 Task: Create a new spreadsheet using the template "Education: Grade Book".
Action: Mouse moved to (34, 60)
Screenshot: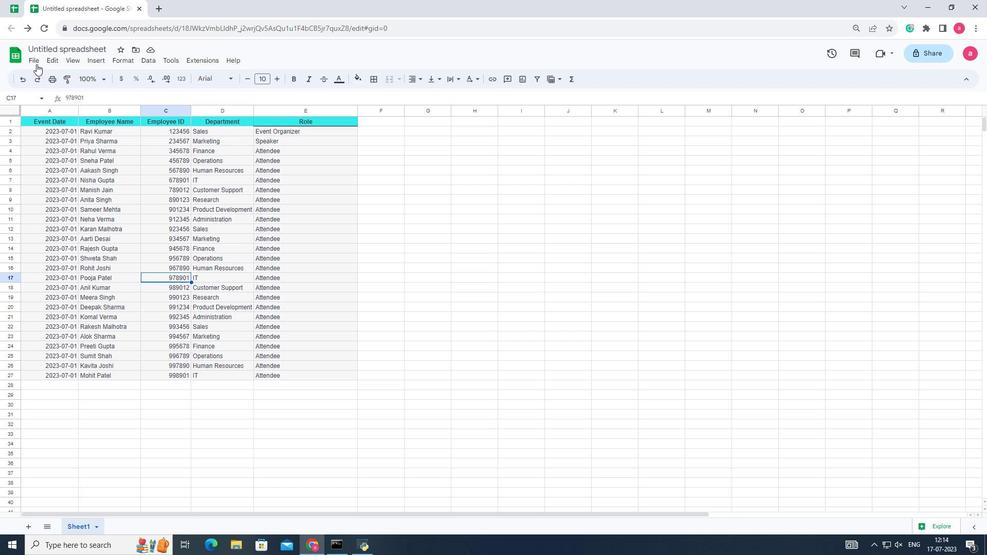 
Action: Mouse pressed left at (34, 60)
Screenshot: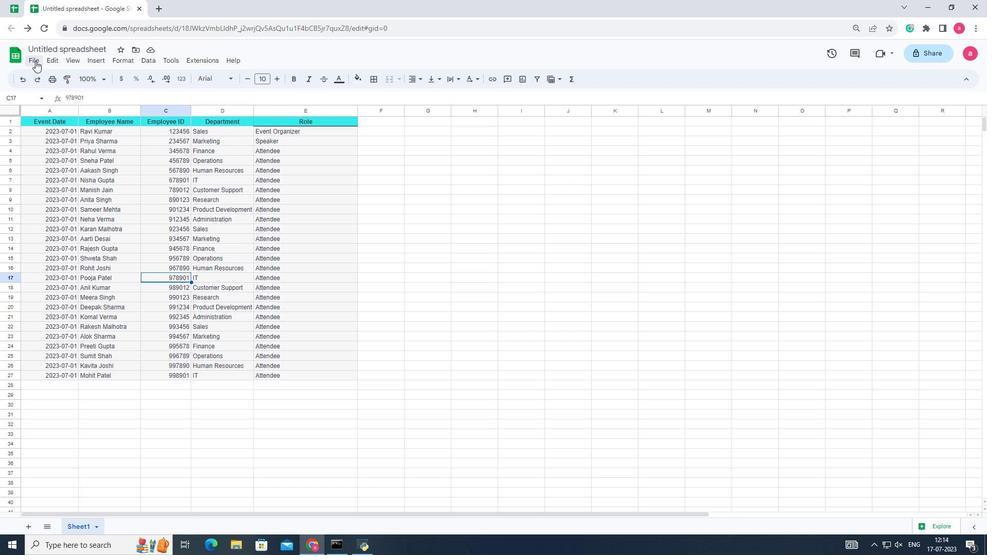 
Action: Mouse moved to (41, 74)
Screenshot: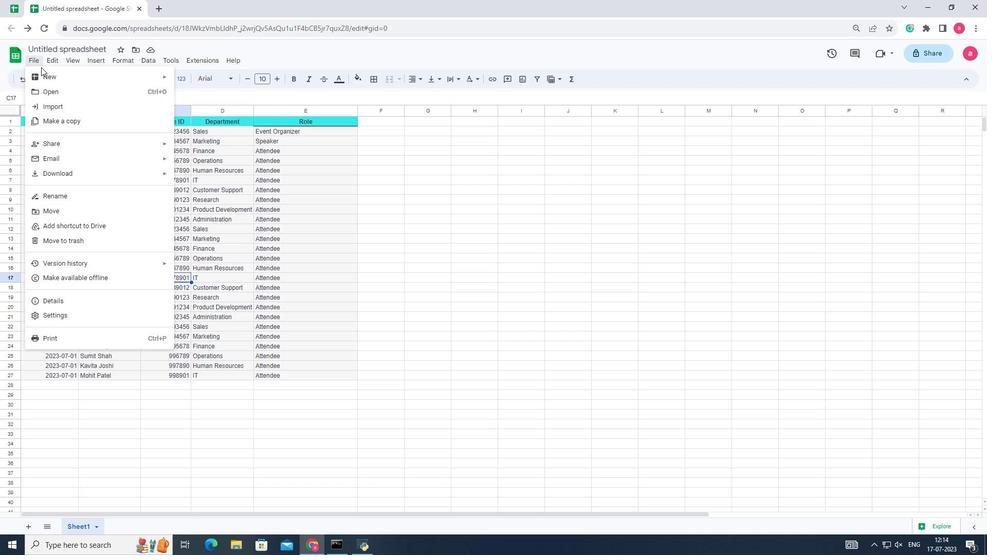
Action: Mouse pressed left at (41, 74)
Screenshot: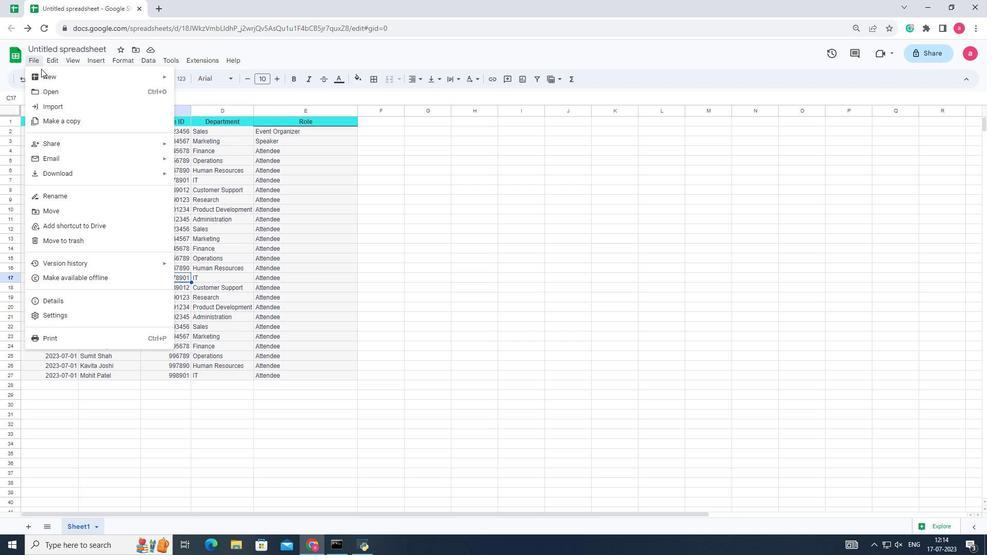 
Action: Mouse moved to (200, 98)
Screenshot: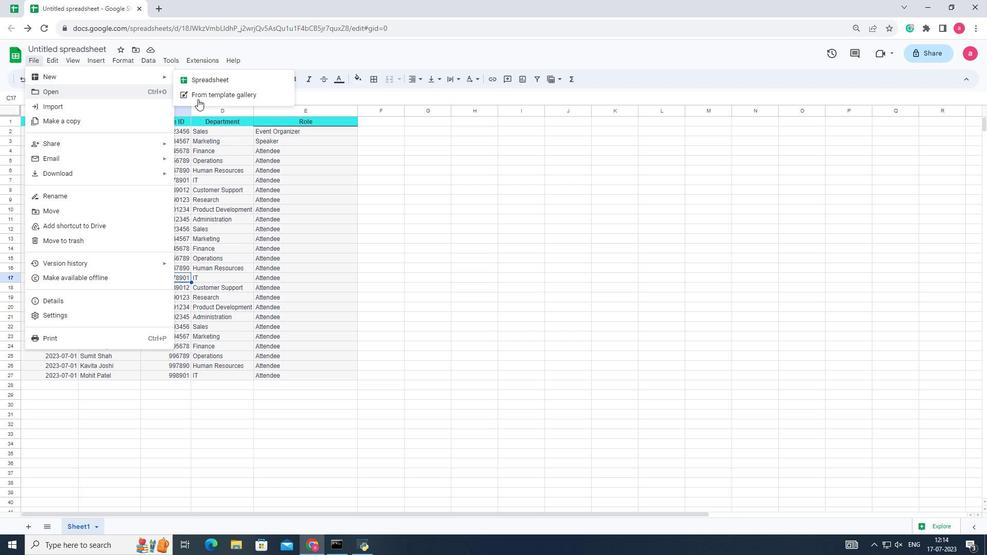
Action: Mouse pressed left at (200, 98)
Screenshot: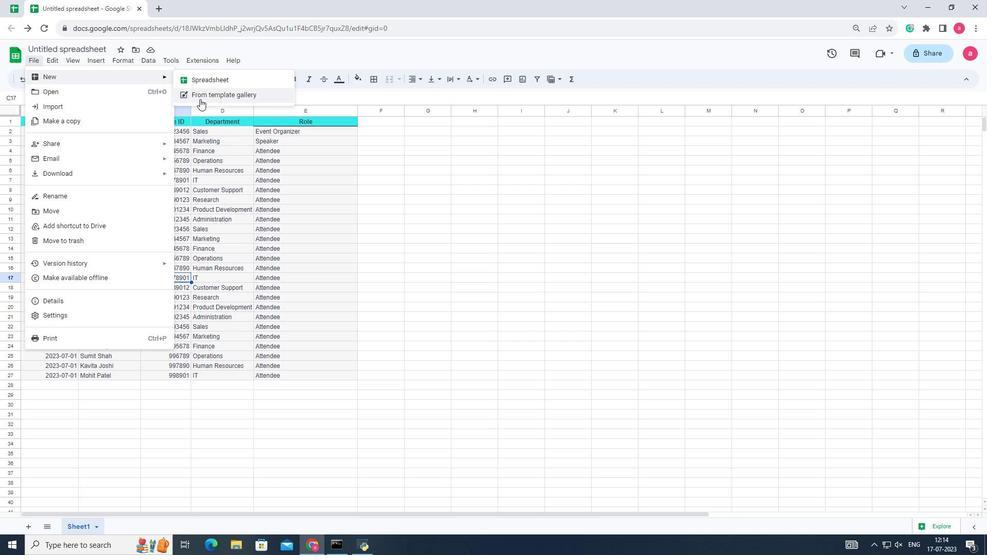 
Action: Mouse moved to (292, 346)
Screenshot: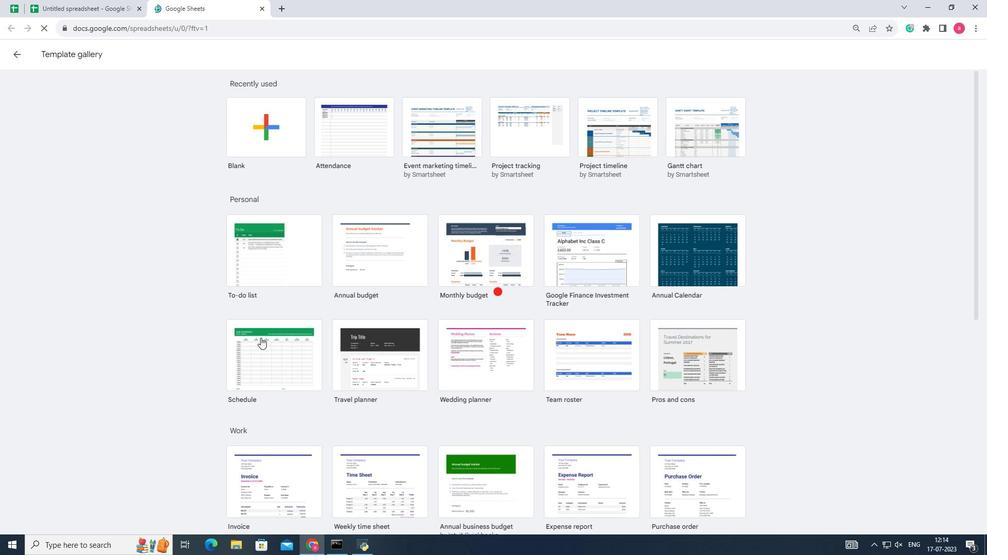 
Action: Mouse scrolled (292, 345) with delta (0, 0)
Screenshot: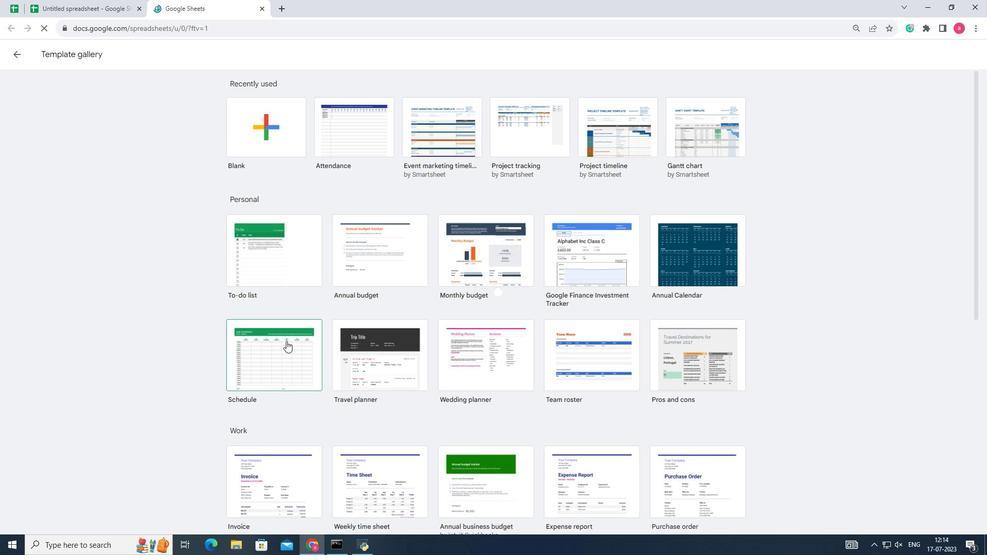
Action: Mouse scrolled (292, 345) with delta (0, 0)
Screenshot: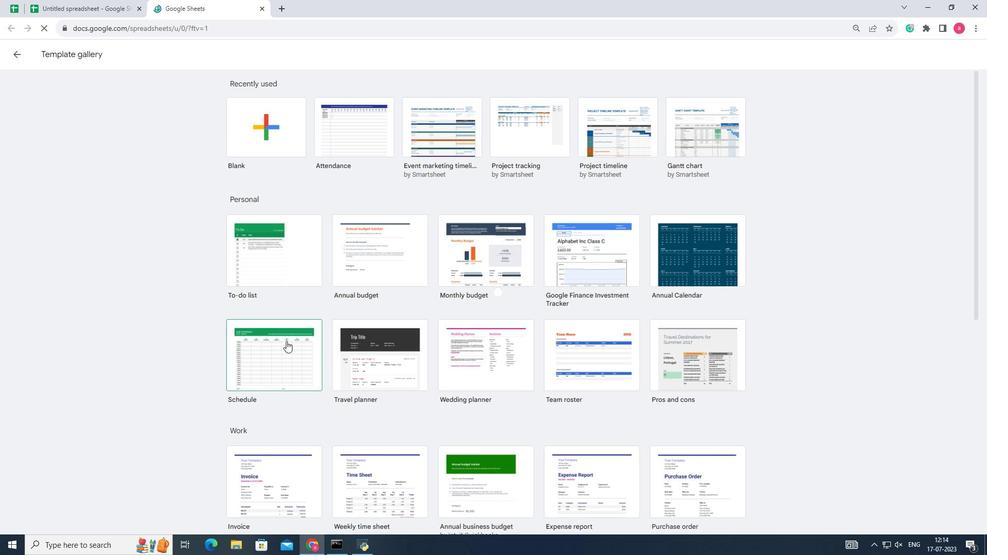 
Action: Mouse scrolled (292, 345) with delta (0, 0)
Screenshot: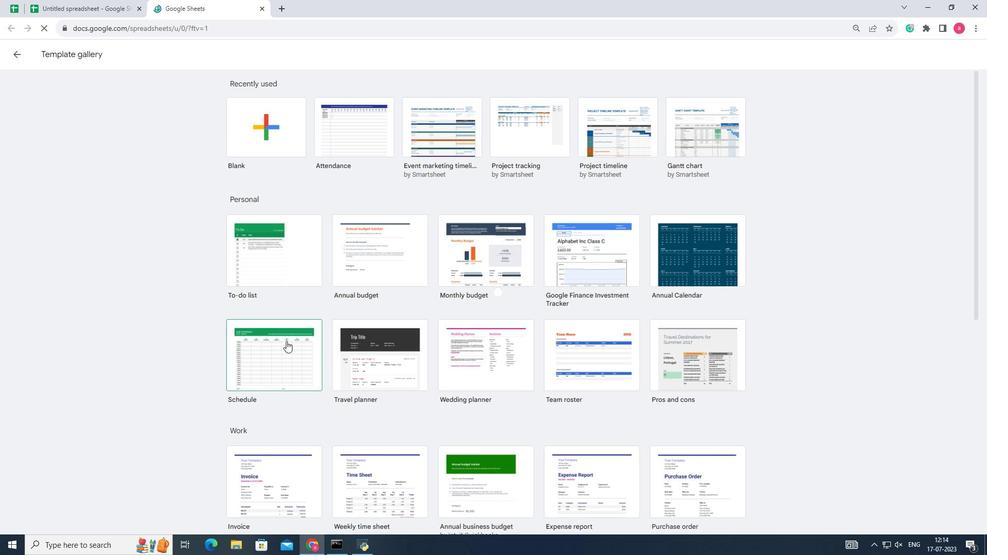 
Action: Mouse moved to (293, 346)
Screenshot: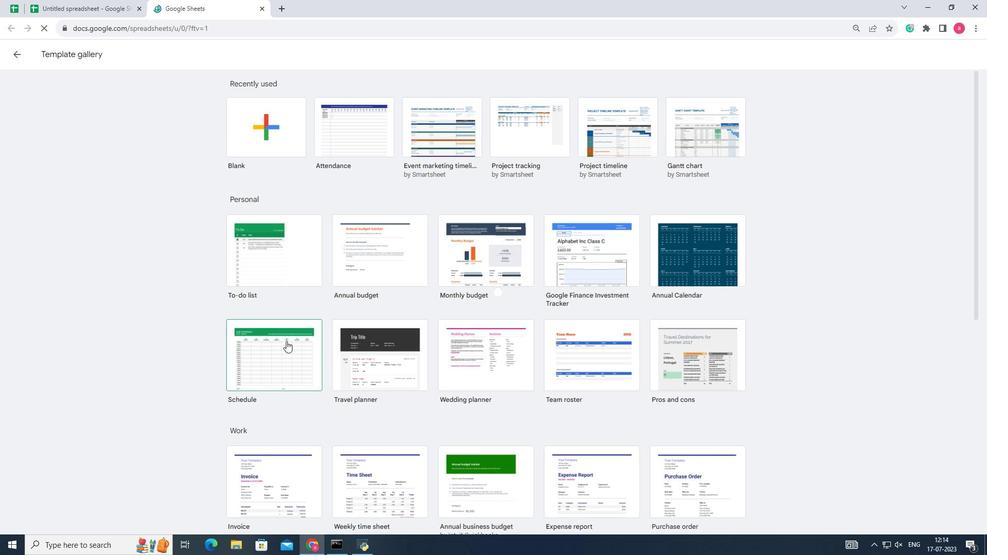 
Action: Mouse scrolled (293, 345) with delta (0, 0)
Screenshot: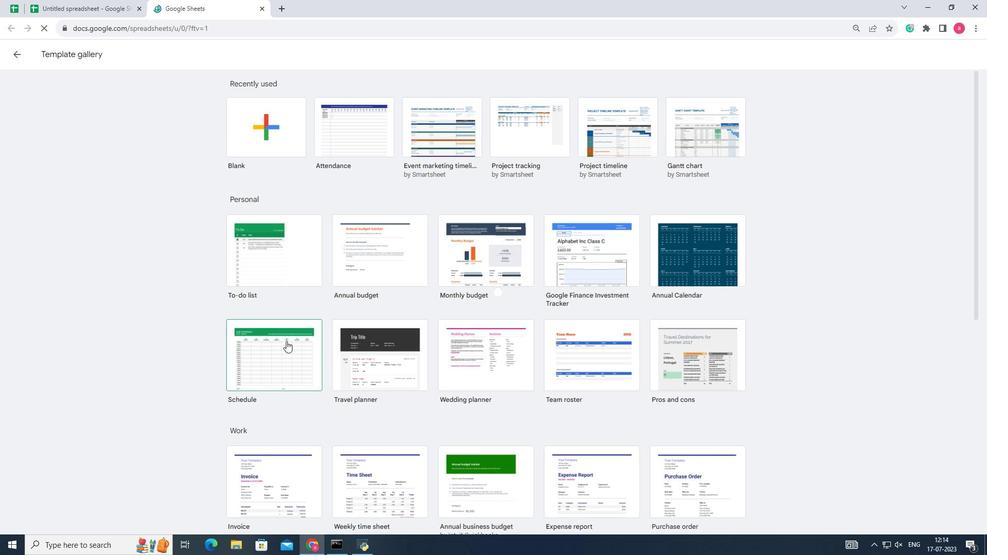 
Action: Mouse moved to (293, 346)
Screenshot: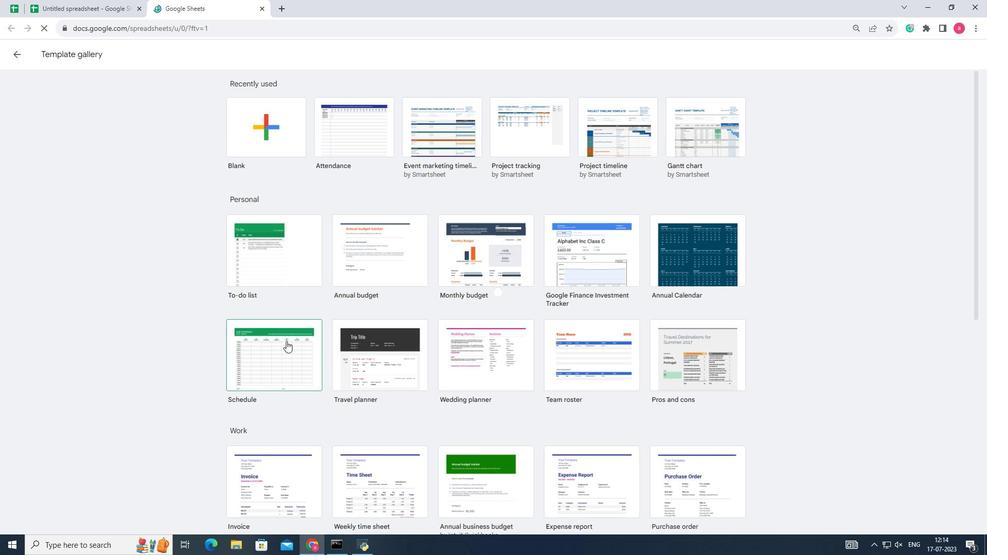 
Action: Mouse scrolled (293, 345) with delta (0, 0)
Screenshot: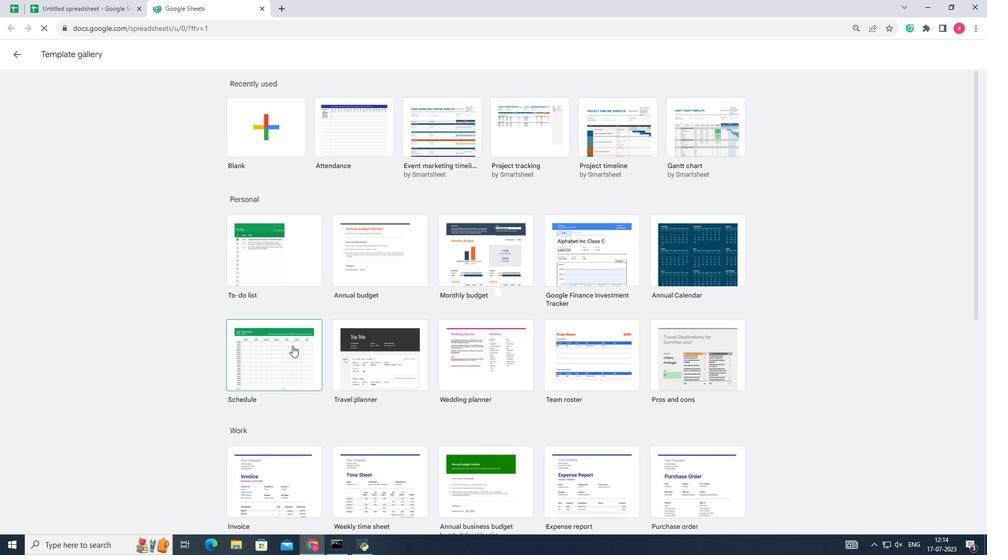 
Action: Mouse scrolled (293, 345) with delta (0, 0)
Screenshot: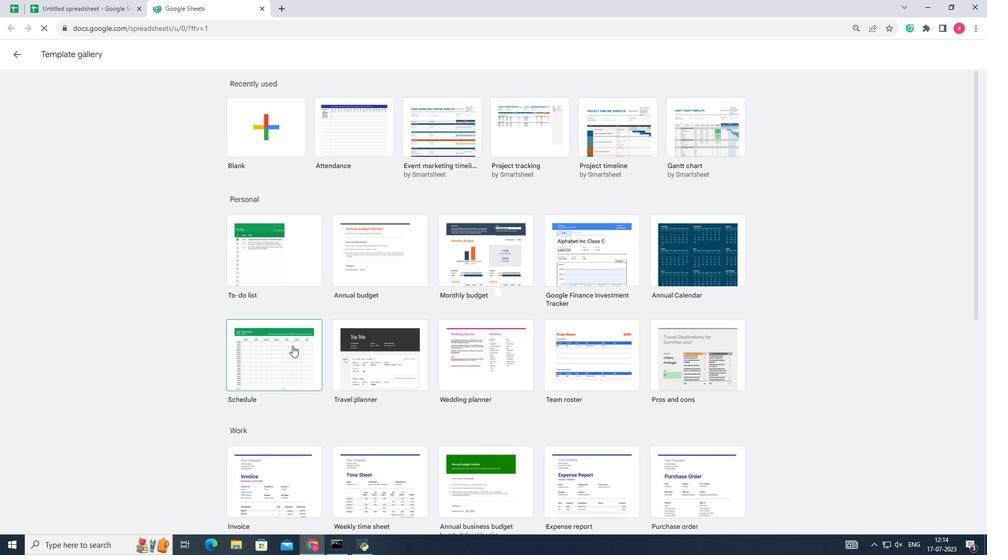
Action: Mouse moved to (294, 346)
Screenshot: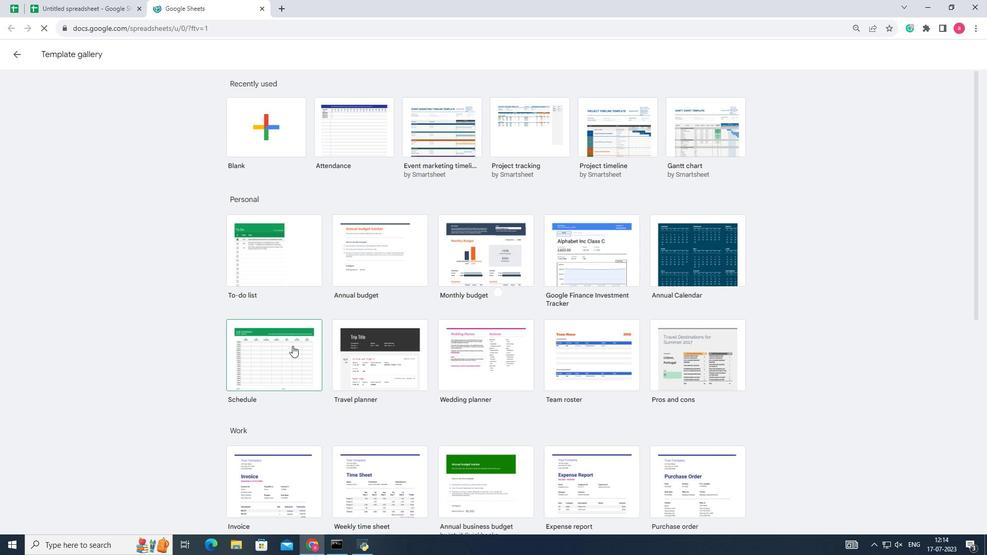 
Action: Mouse scrolled (294, 346) with delta (0, 0)
Screenshot: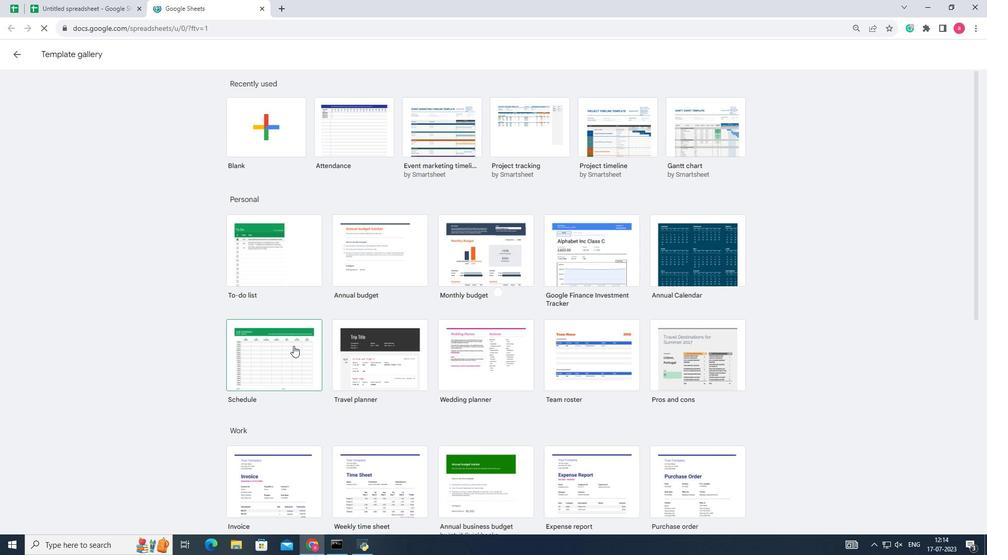
Action: Mouse moved to (301, 357)
Screenshot: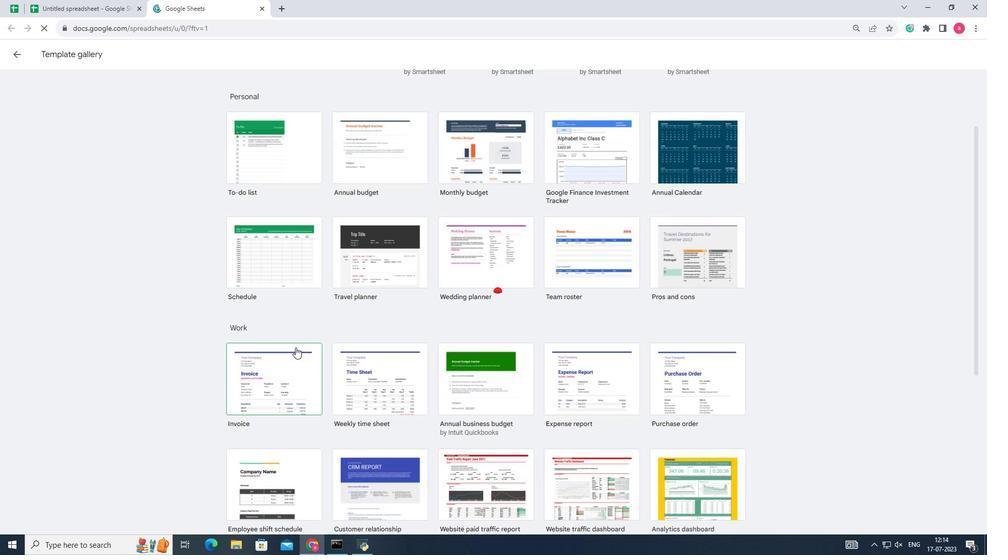 
Action: Mouse scrolled (301, 357) with delta (0, 0)
Screenshot: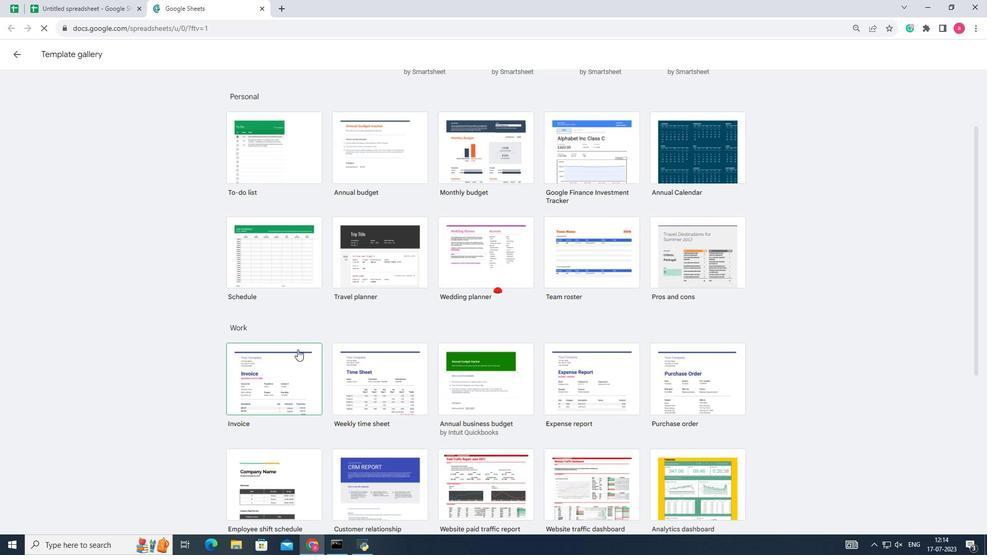 
Action: Mouse scrolled (301, 357) with delta (0, 0)
Screenshot: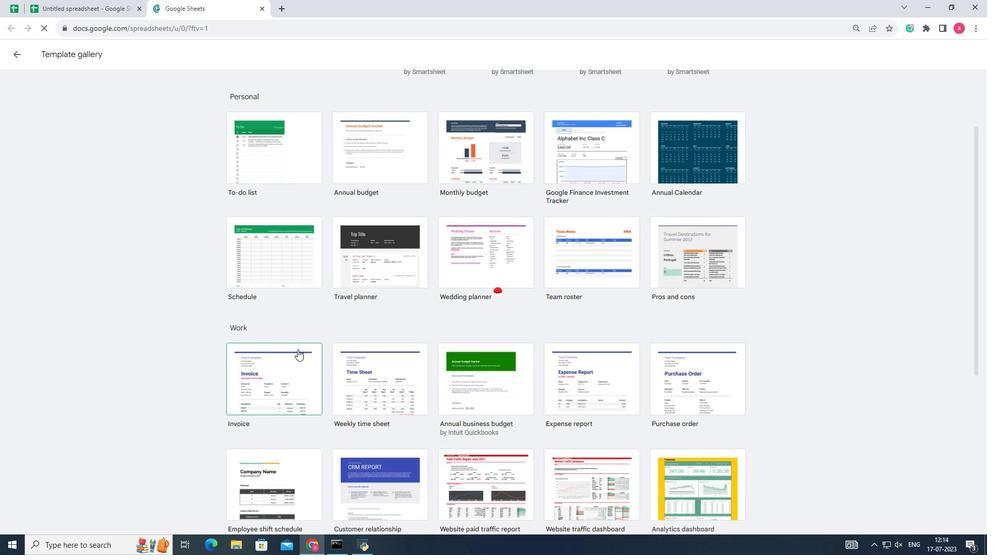 
Action: Mouse scrolled (301, 357) with delta (0, 0)
Screenshot: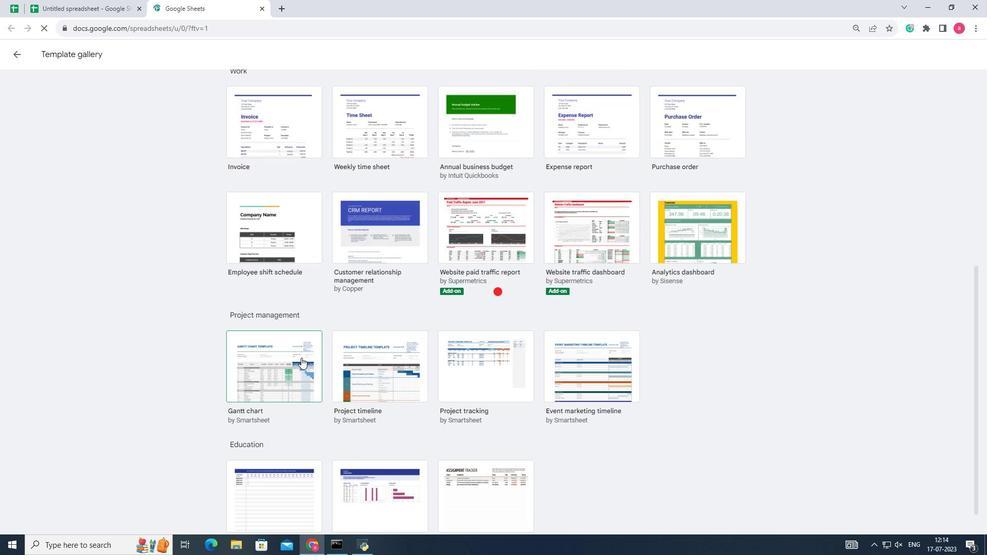 
Action: Mouse scrolled (301, 357) with delta (0, 0)
Screenshot: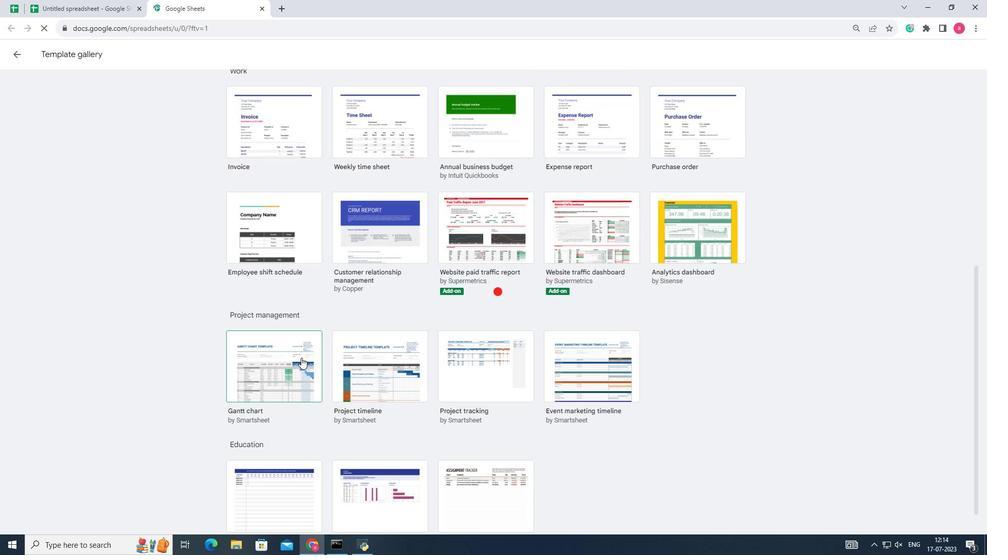 
Action: Mouse scrolled (301, 357) with delta (0, 0)
Screenshot: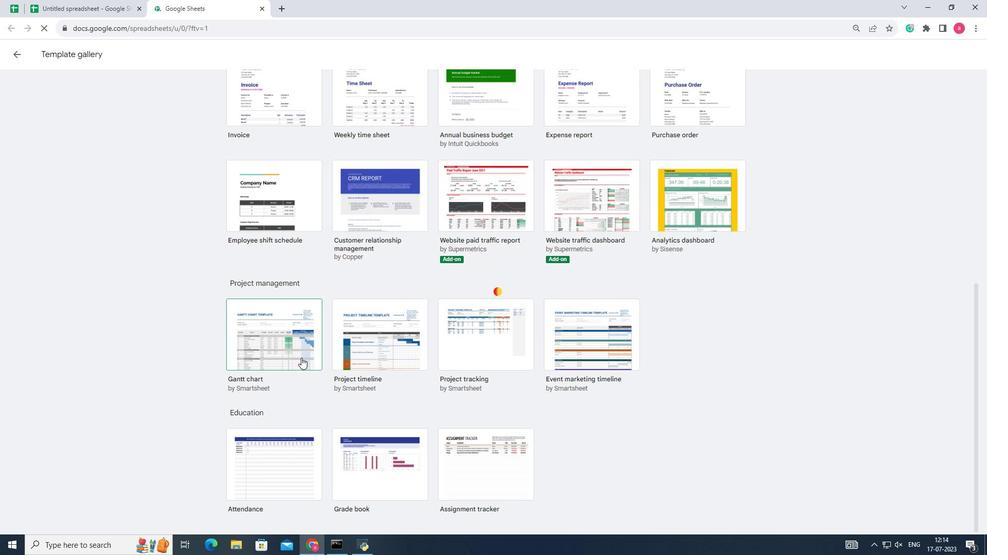 
Action: Mouse moved to (368, 467)
Screenshot: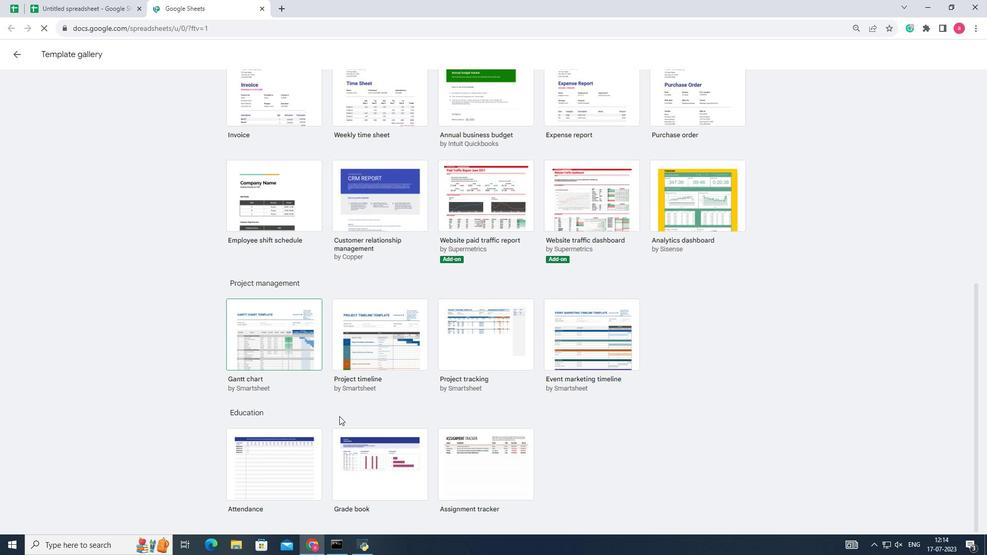 
Action: Mouse pressed left at (368, 467)
Screenshot: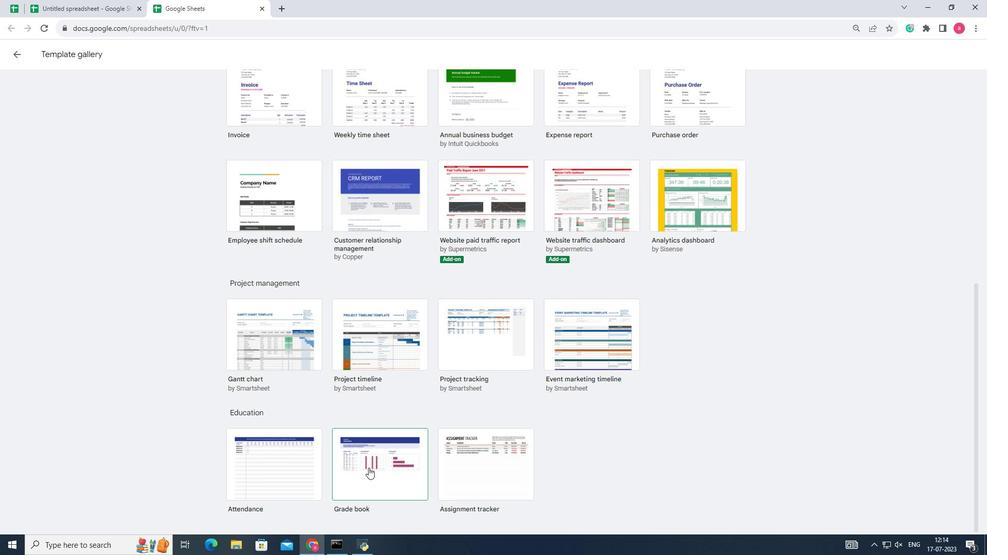 
Action: Mouse moved to (225, 298)
Screenshot: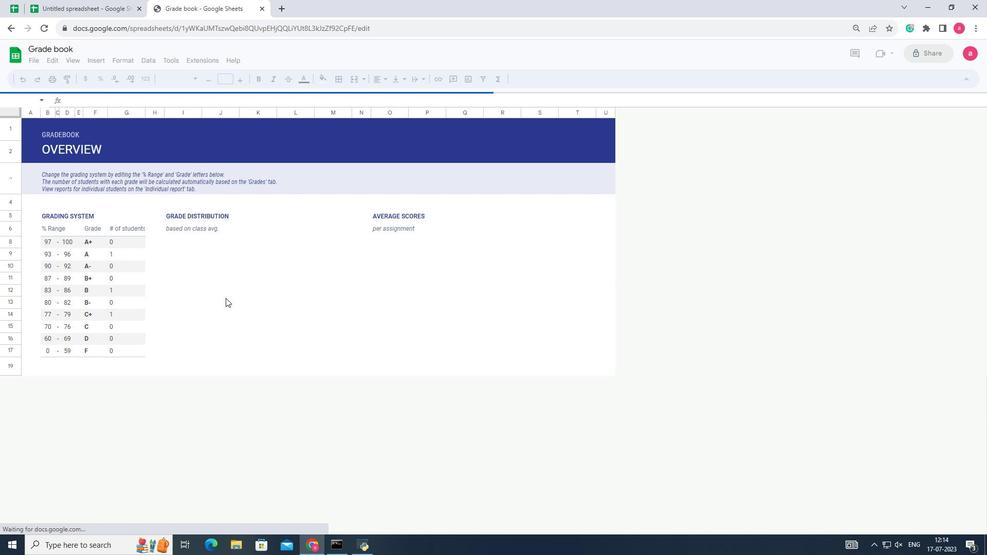 
